 Task: Look for gluten-free products in the category "Frozen Baked Goods".
Action: Mouse moved to (24, 105)
Screenshot: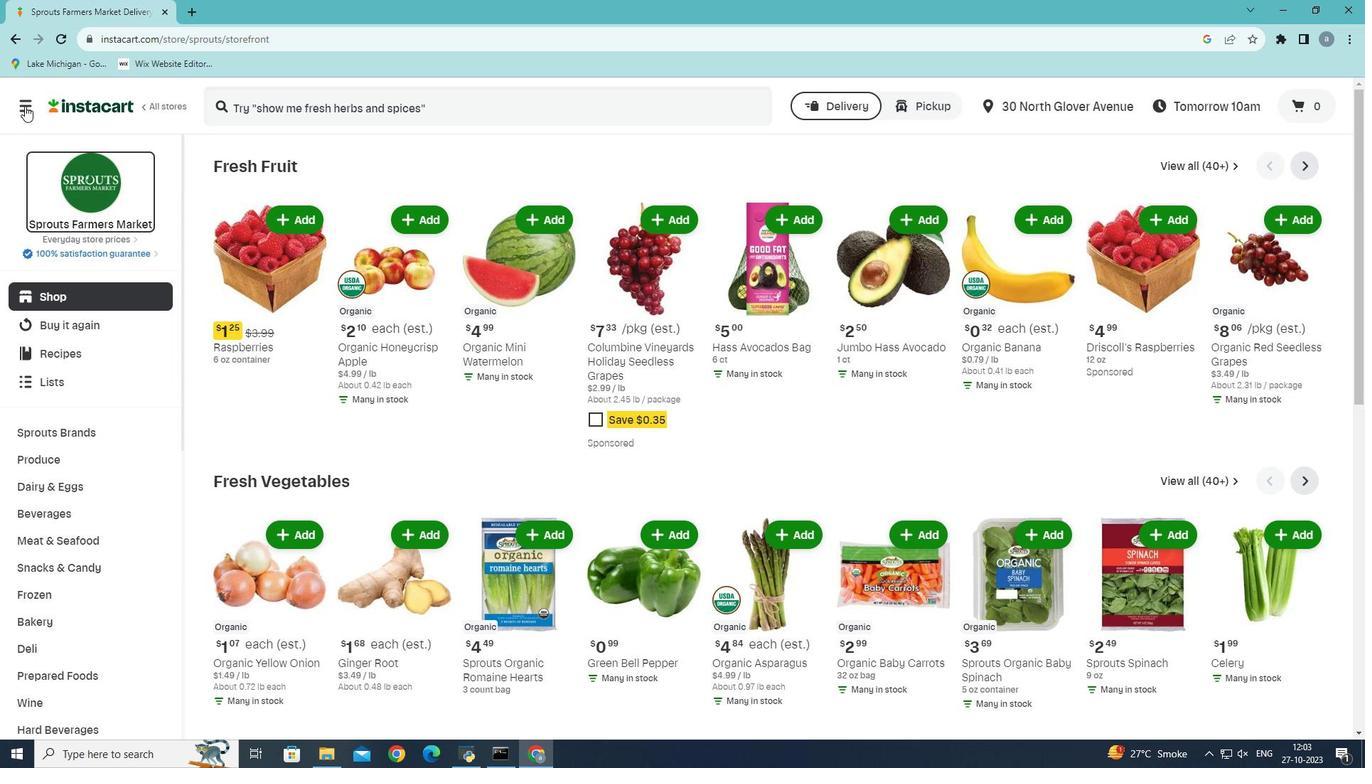 
Action: Mouse pressed left at (24, 105)
Screenshot: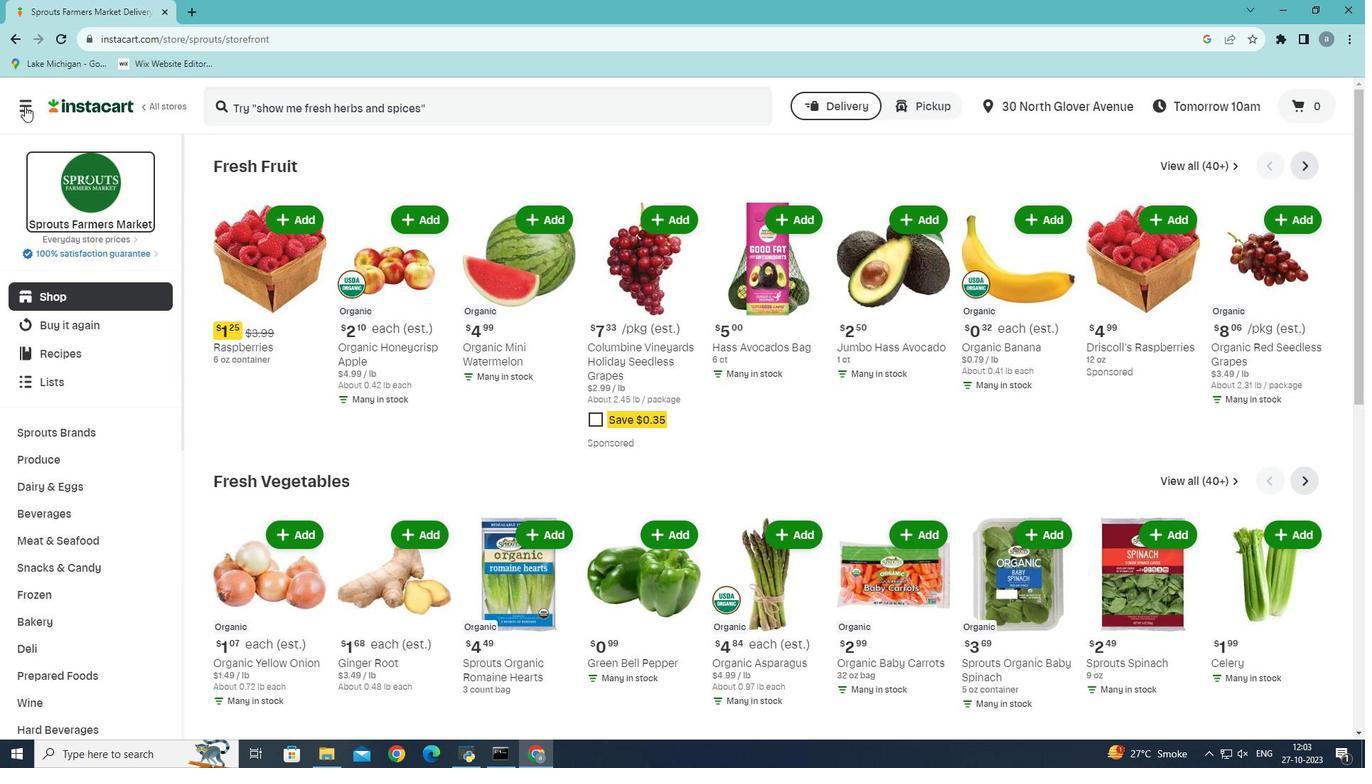 
Action: Mouse moved to (69, 411)
Screenshot: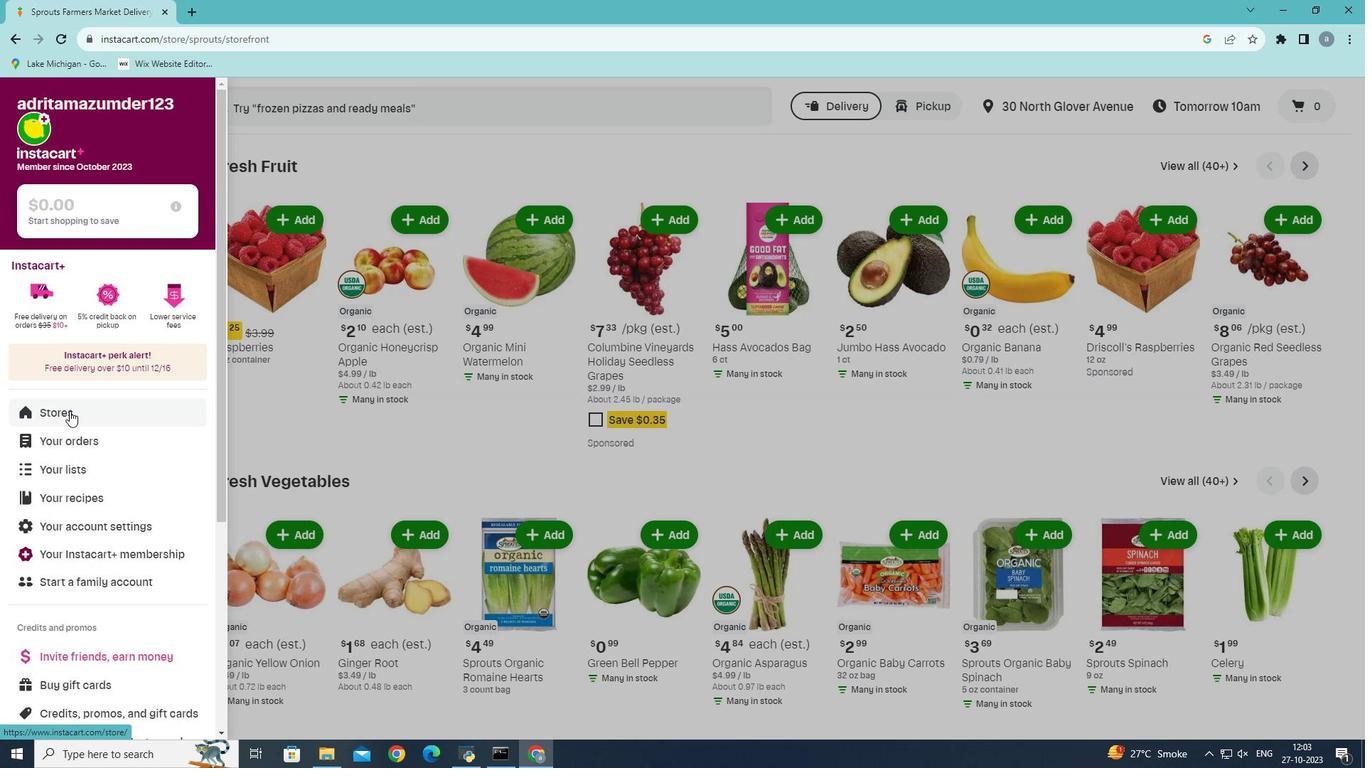 
Action: Mouse pressed left at (69, 411)
Screenshot: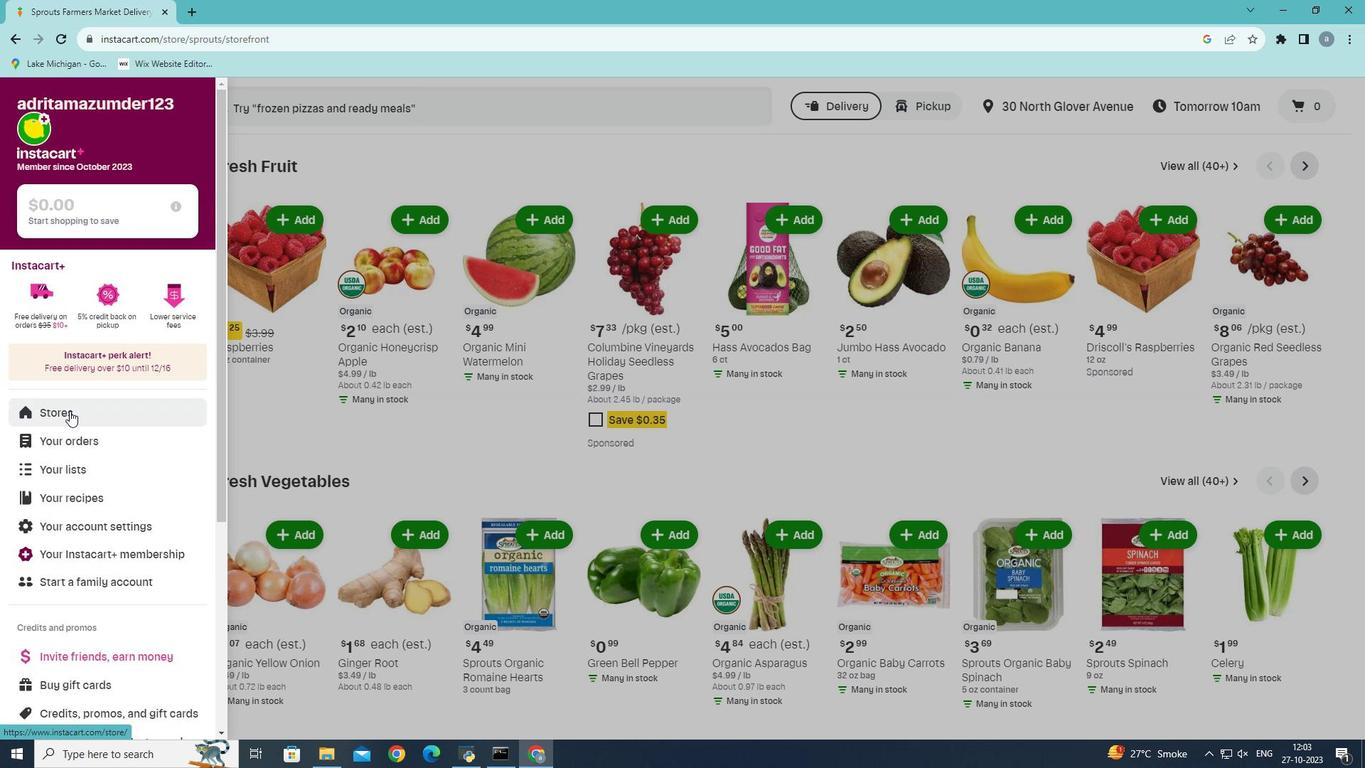 
Action: Mouse moved to (306, 131)
Screenshot: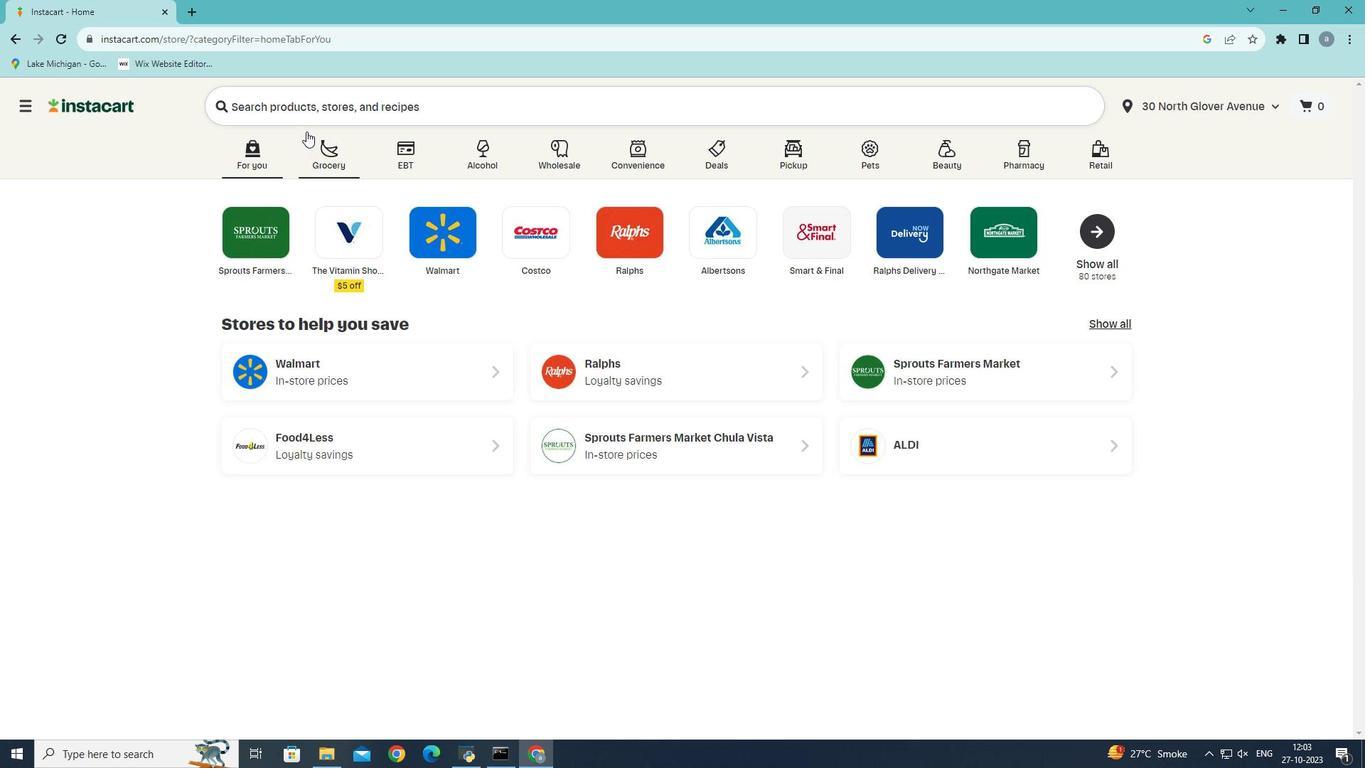 
Action: Mouse pressed left at (306, 131)
Screenshot: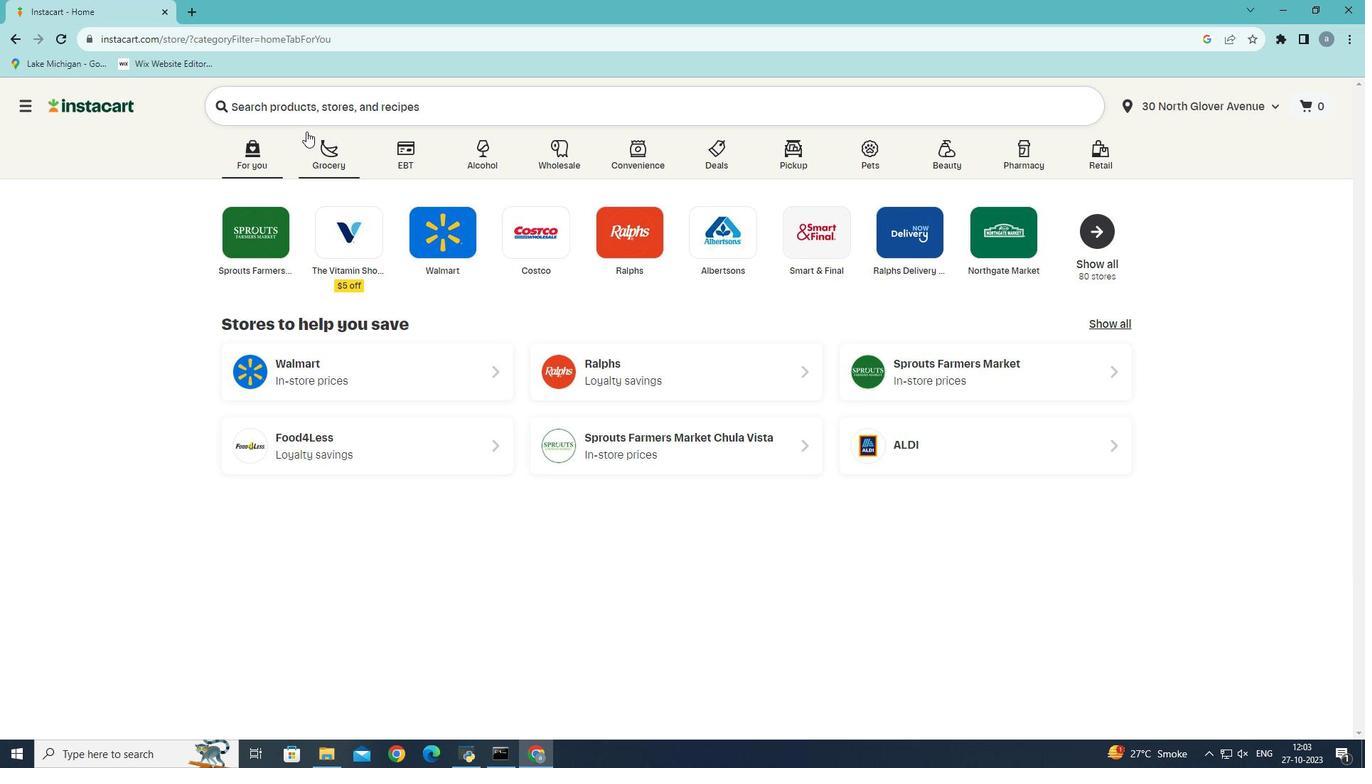 
Action: Mouse moved to (342, 163)
Screenshot: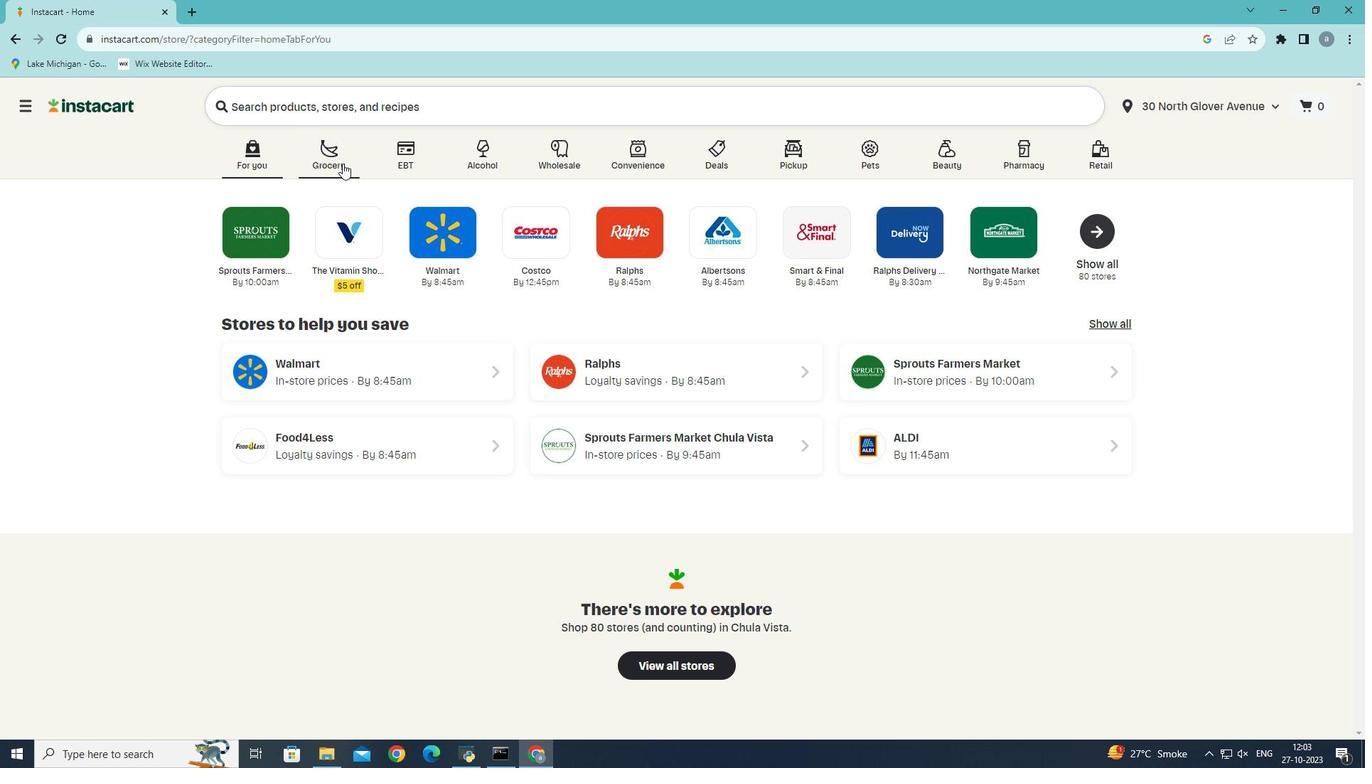 
Action: Mouse pressed left at (342, 163)
Screenshot: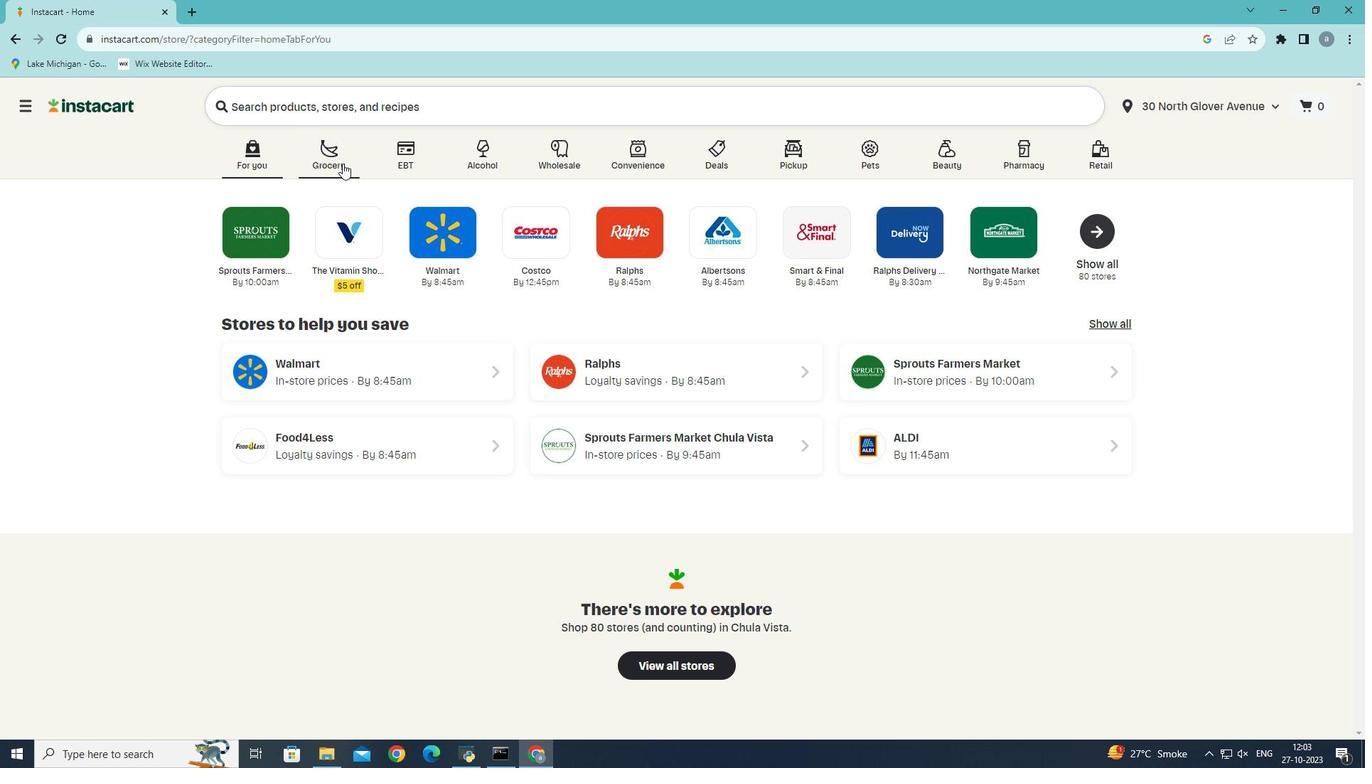 
Action: Mouse moved to (329, 448)
Screenshot: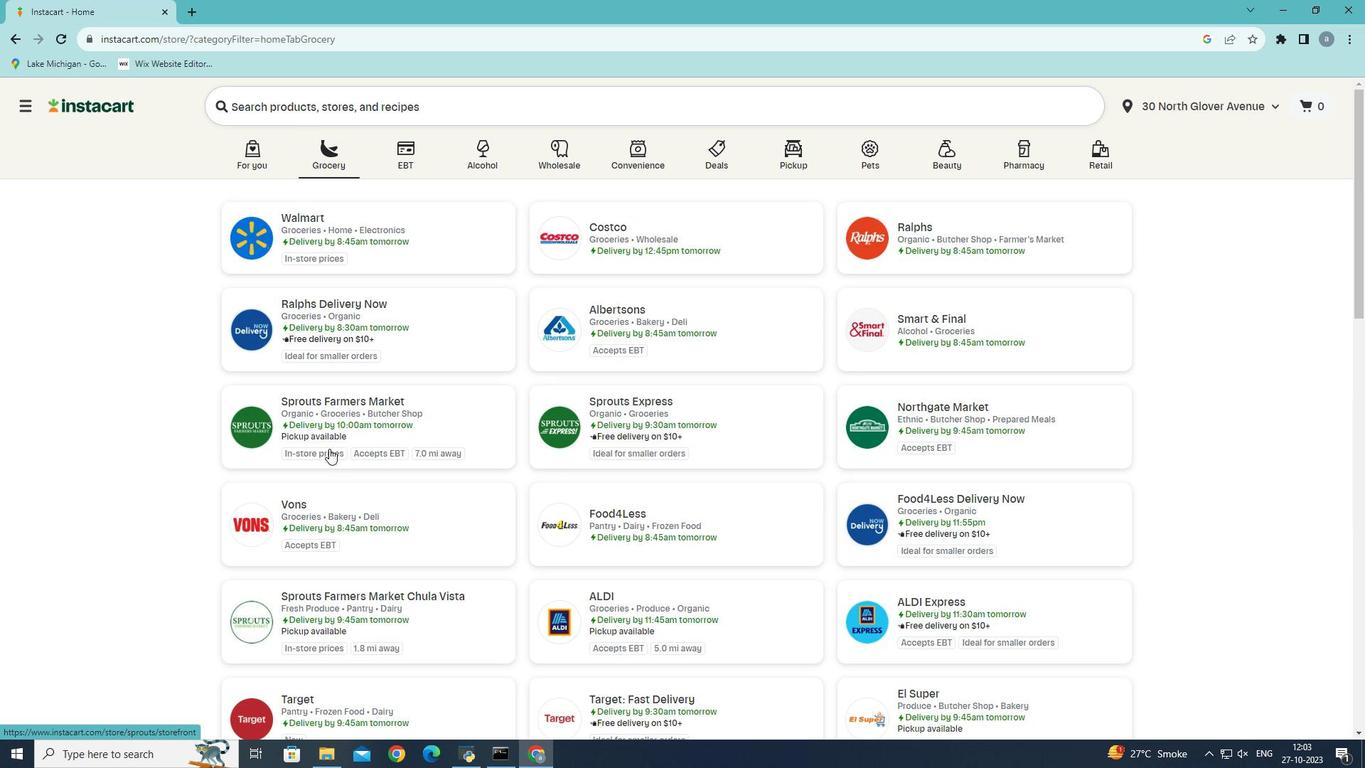 
Action: Mouse pressed left at (329, 448)
Screenshot: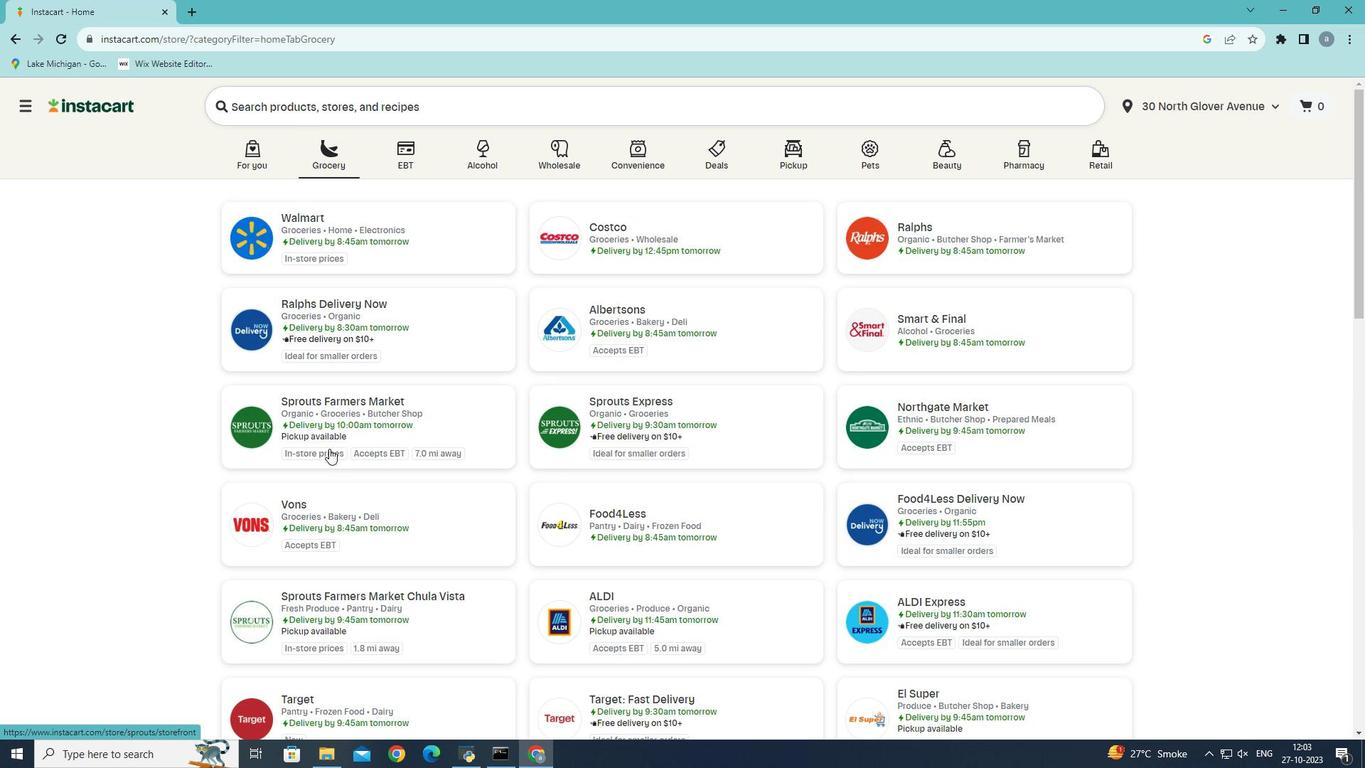 
Action: Mouse moved to (49, 625)
Screenshot: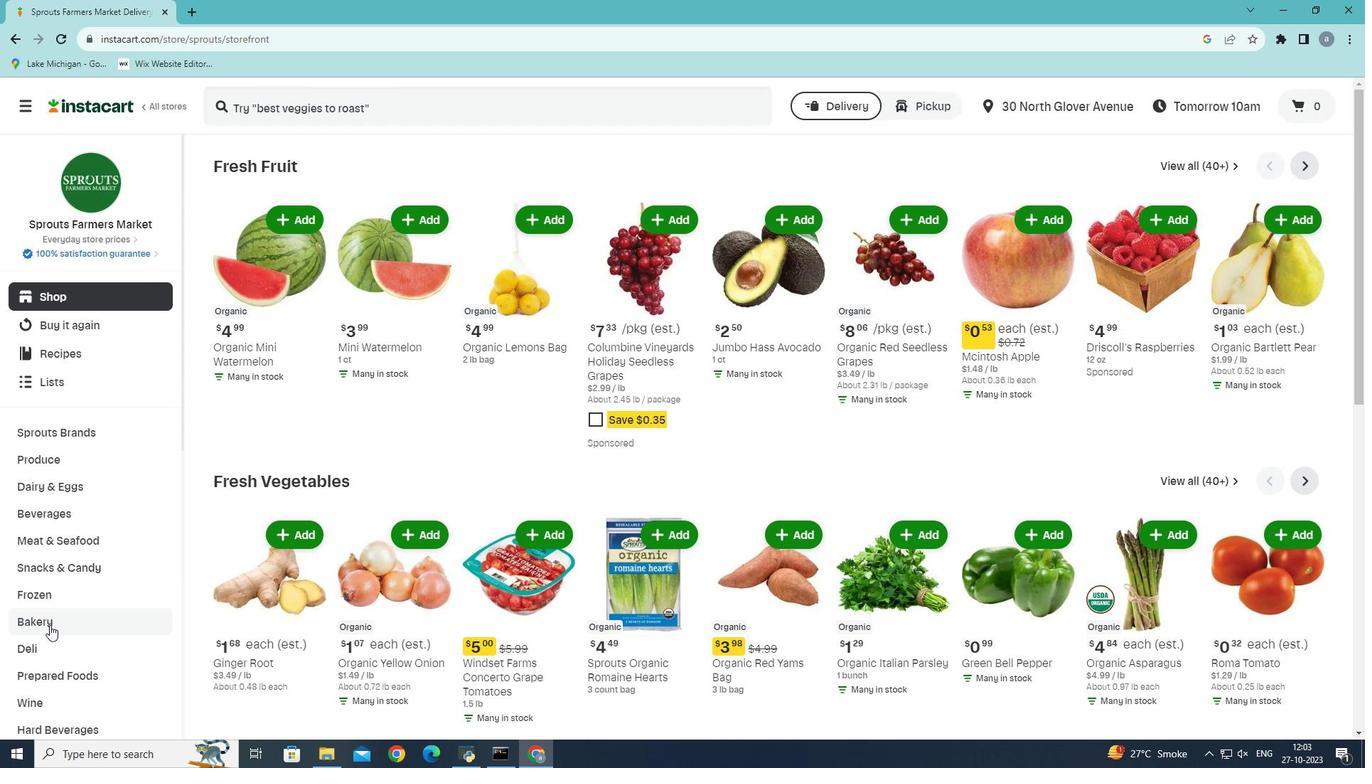 
Action: Mouse pressed left at (49, 625)
Screenshot: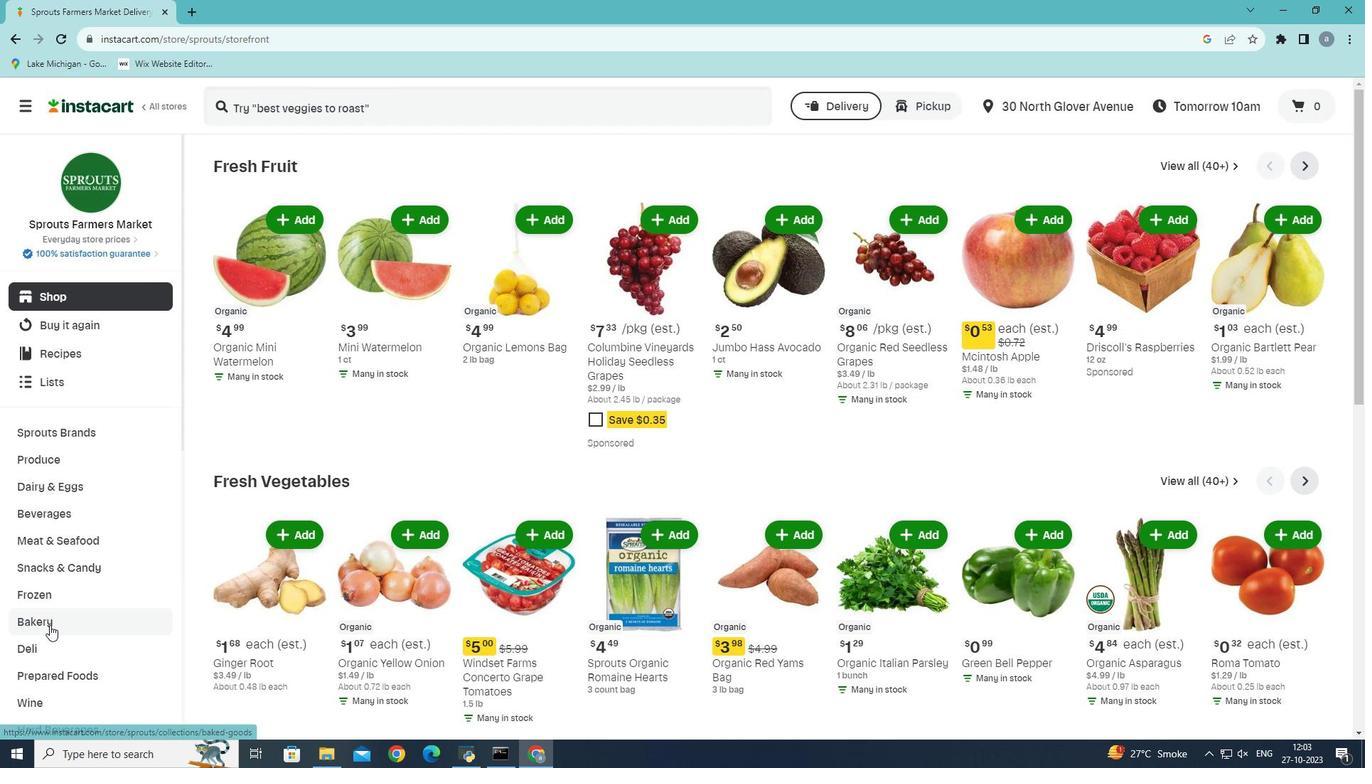 
Action: Mouse moved to (1201, 197)
Screenshot: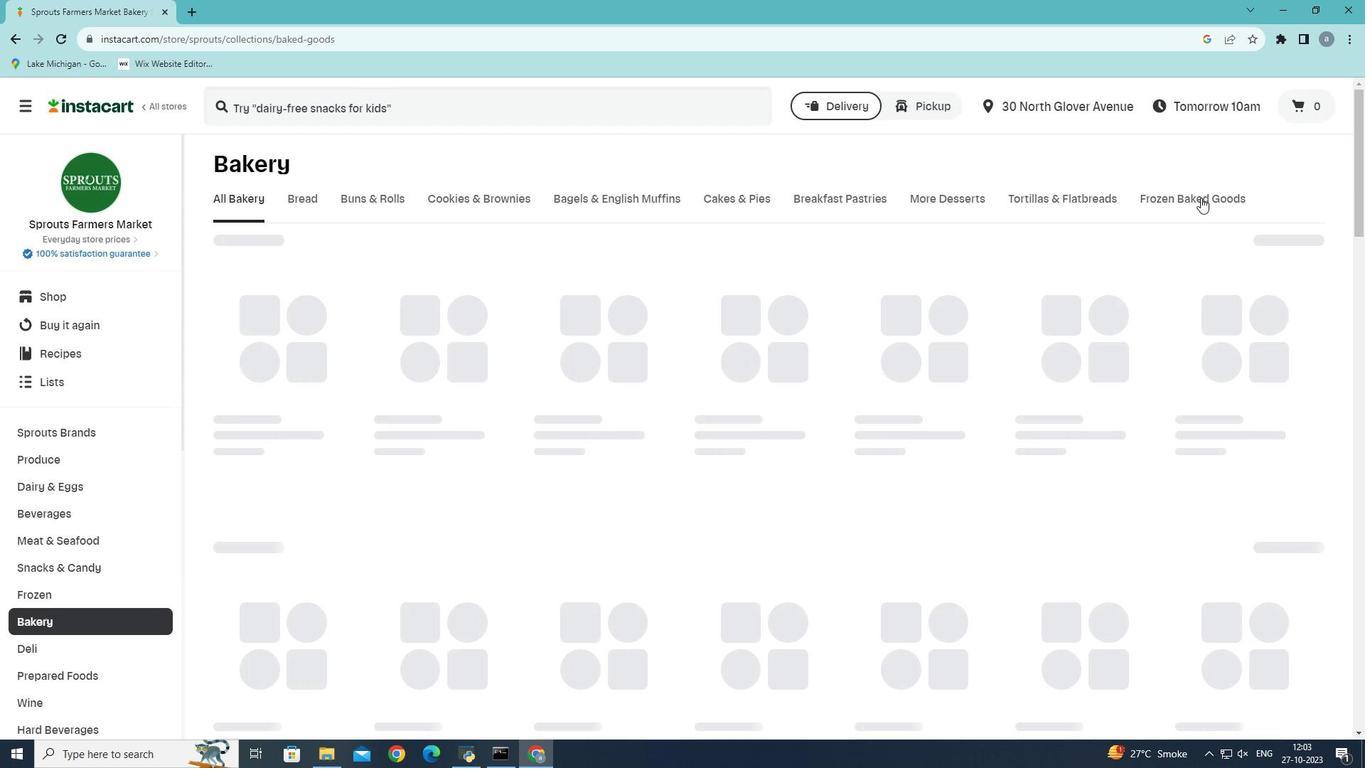 
Action: Mouse pressed left at (1201, 197)
Screenshot: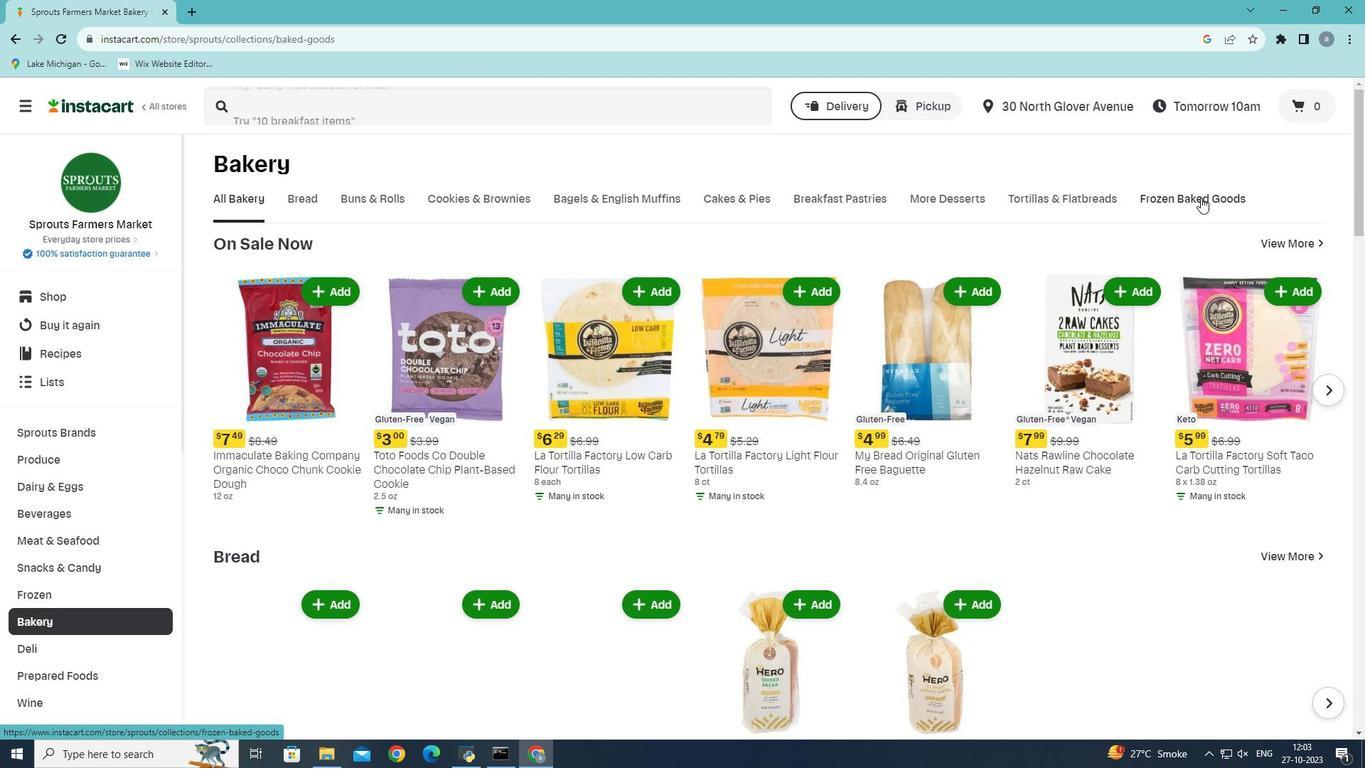 
Action: Mouse moved to (486, 316)
Screenshot: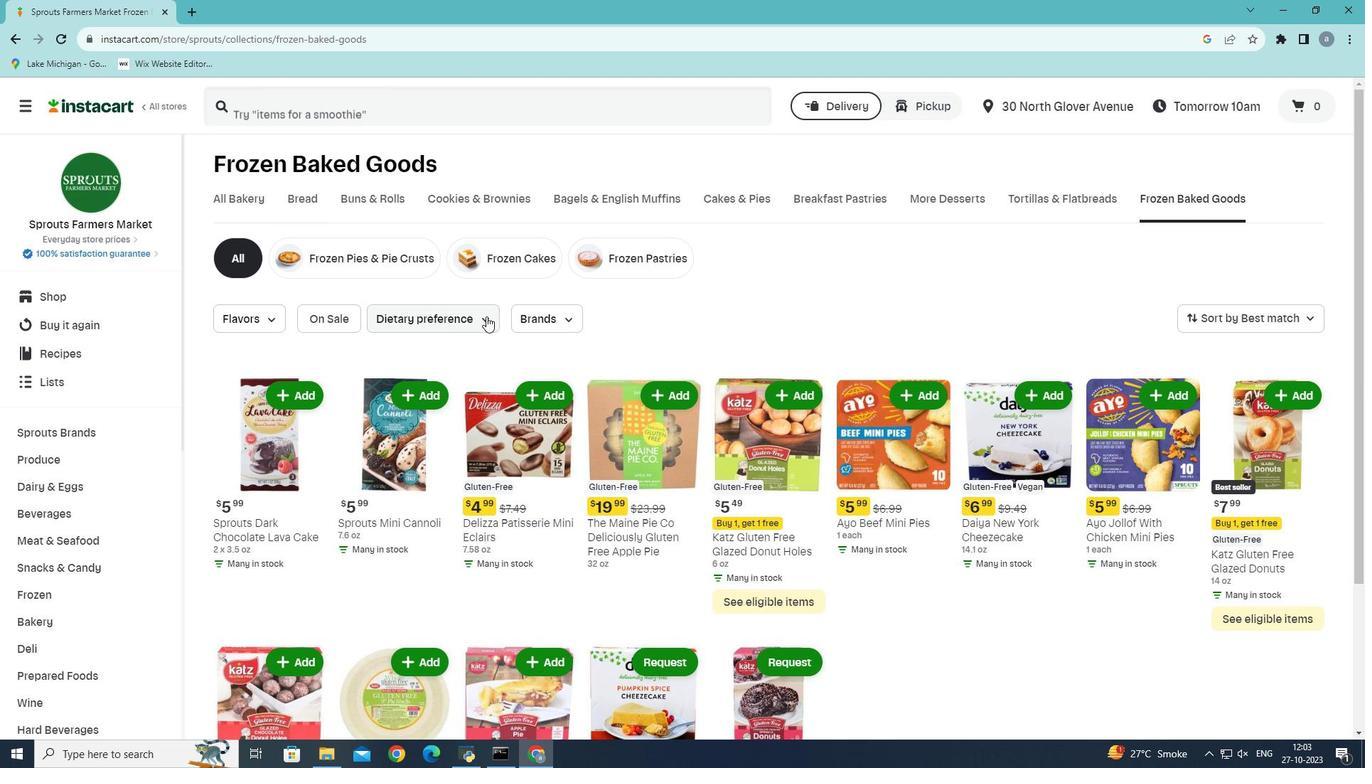 
Action: Mouse pressed left at (486, 316)
Screenshot: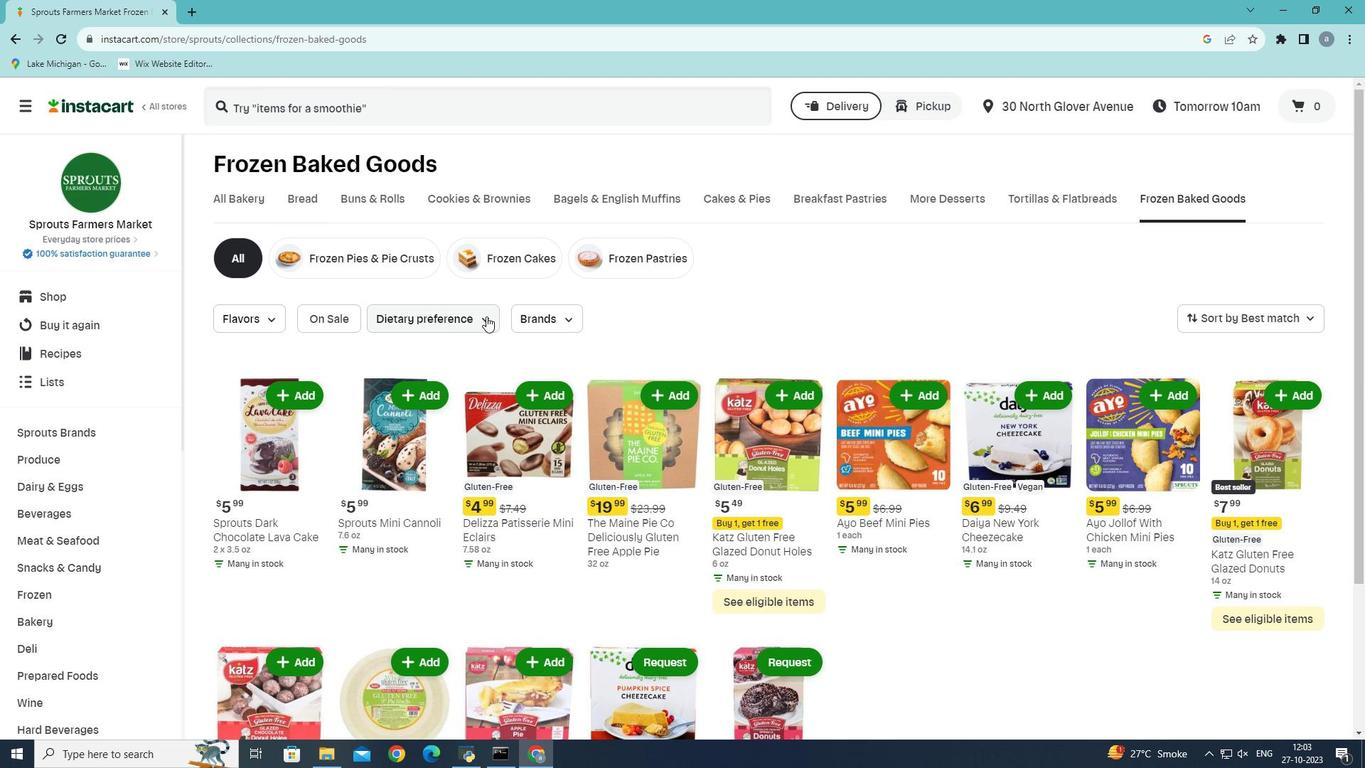 
Action: Mouse moved to (391, 361)
Screenshot: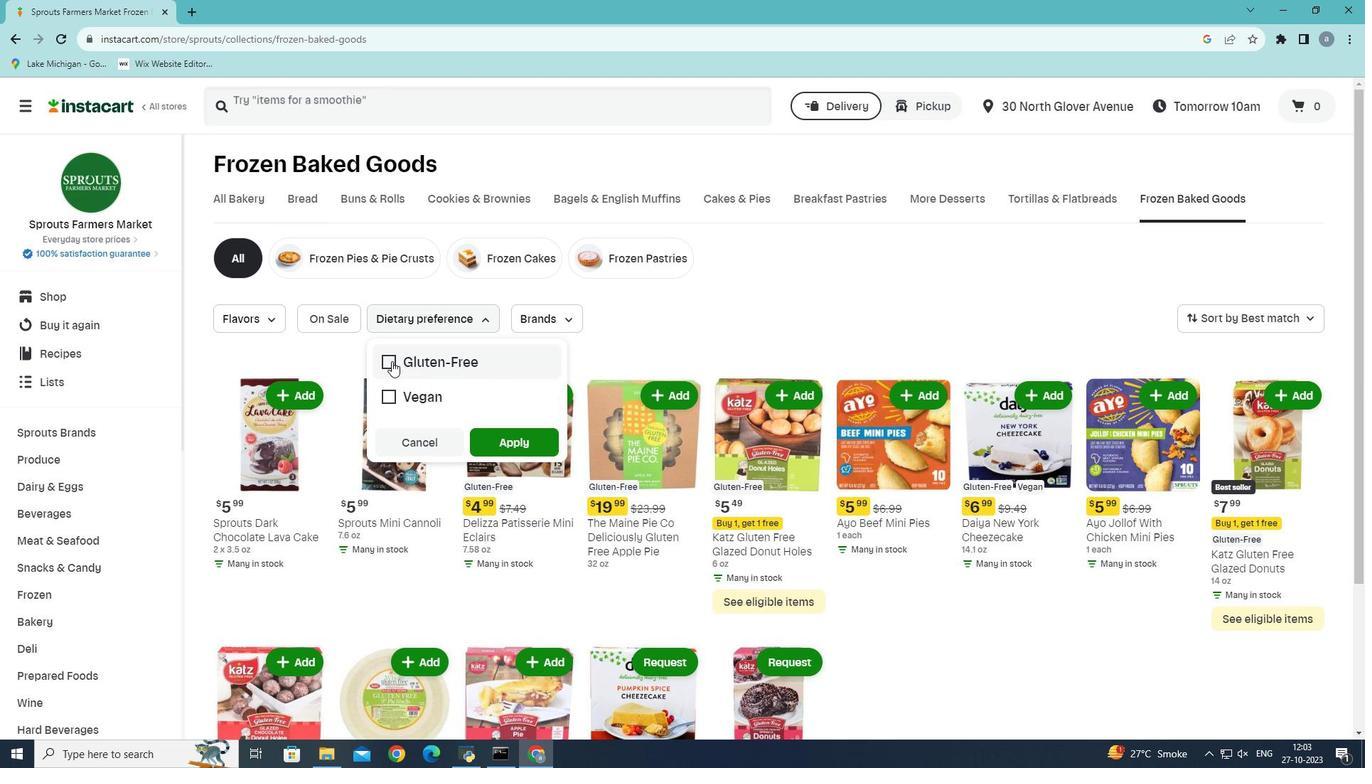 
Action: Mouse pressed left at (391, 361)
Screenshot: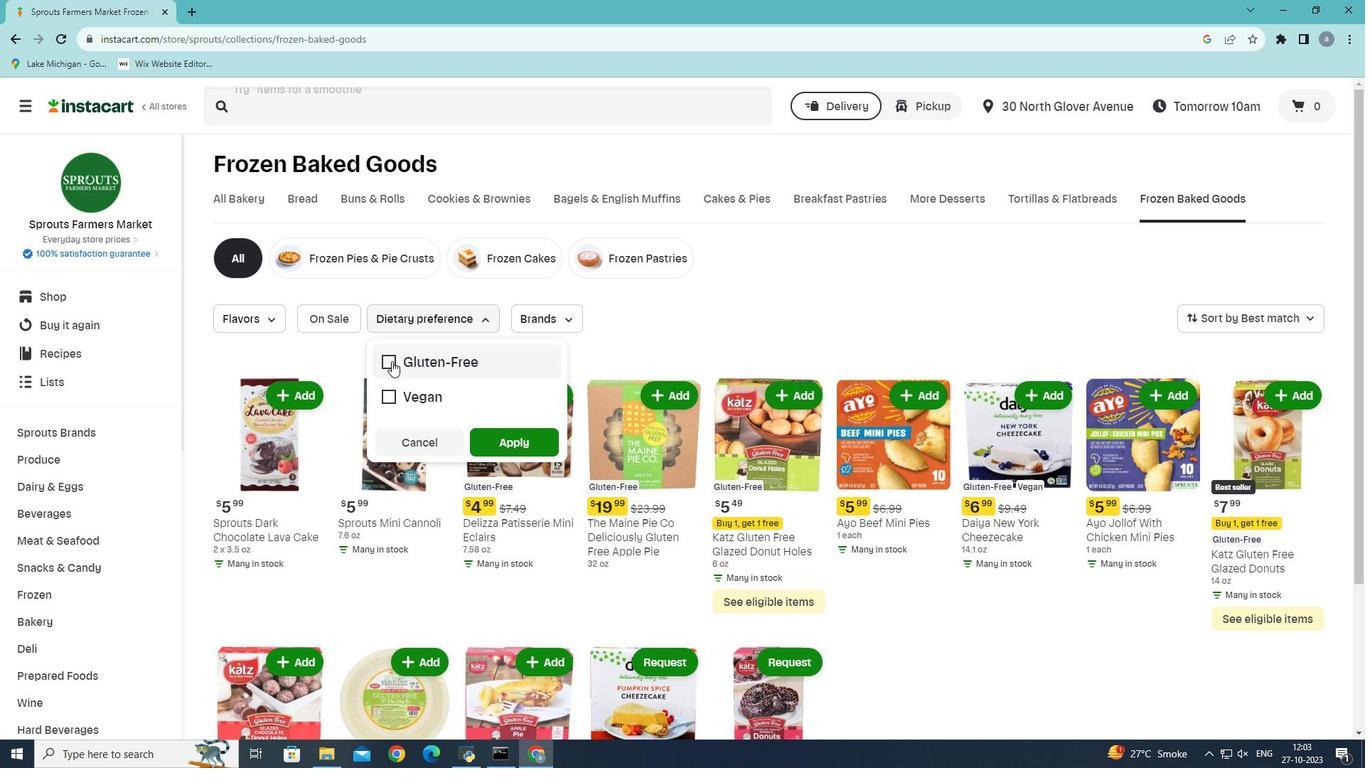 
Action: Mouse moved to (519, 443)
Screenshot: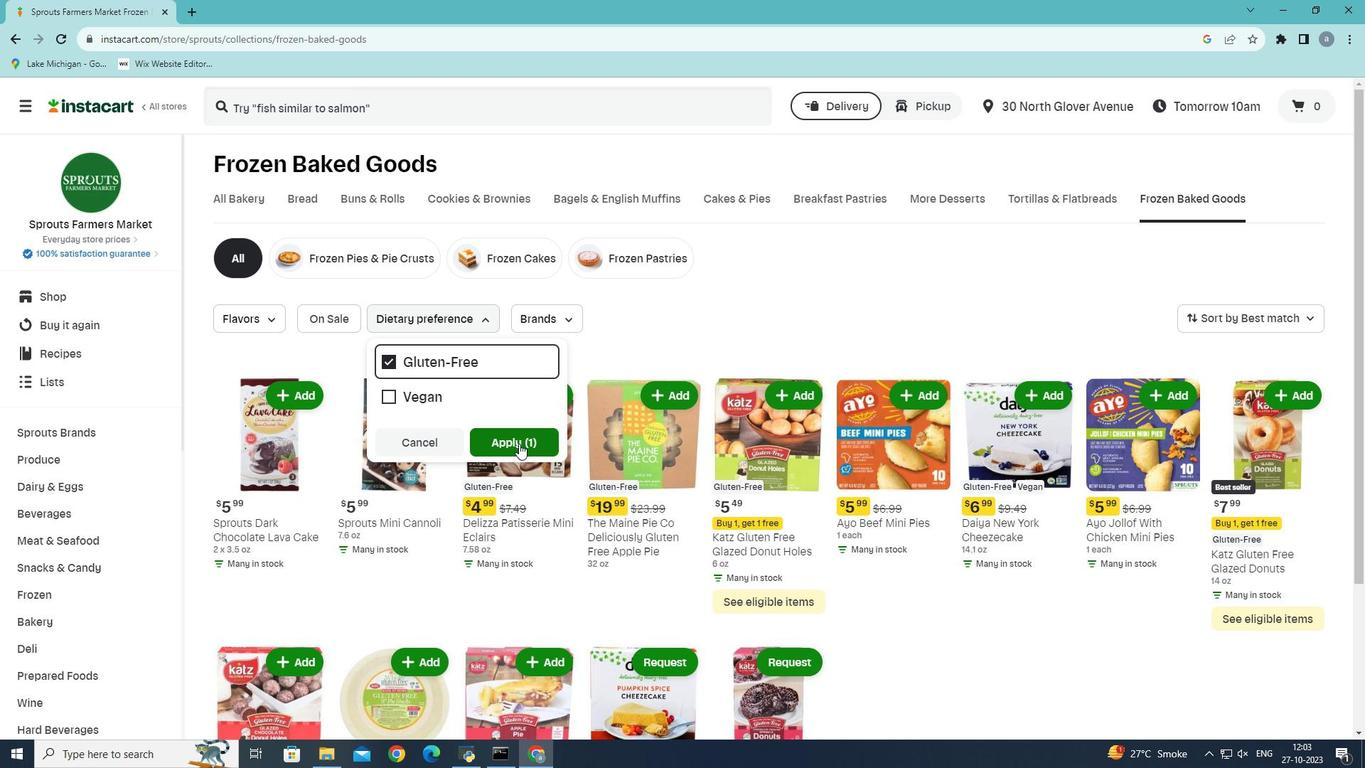
Action: Mouse pressed left at (519, 443)
Screenshot: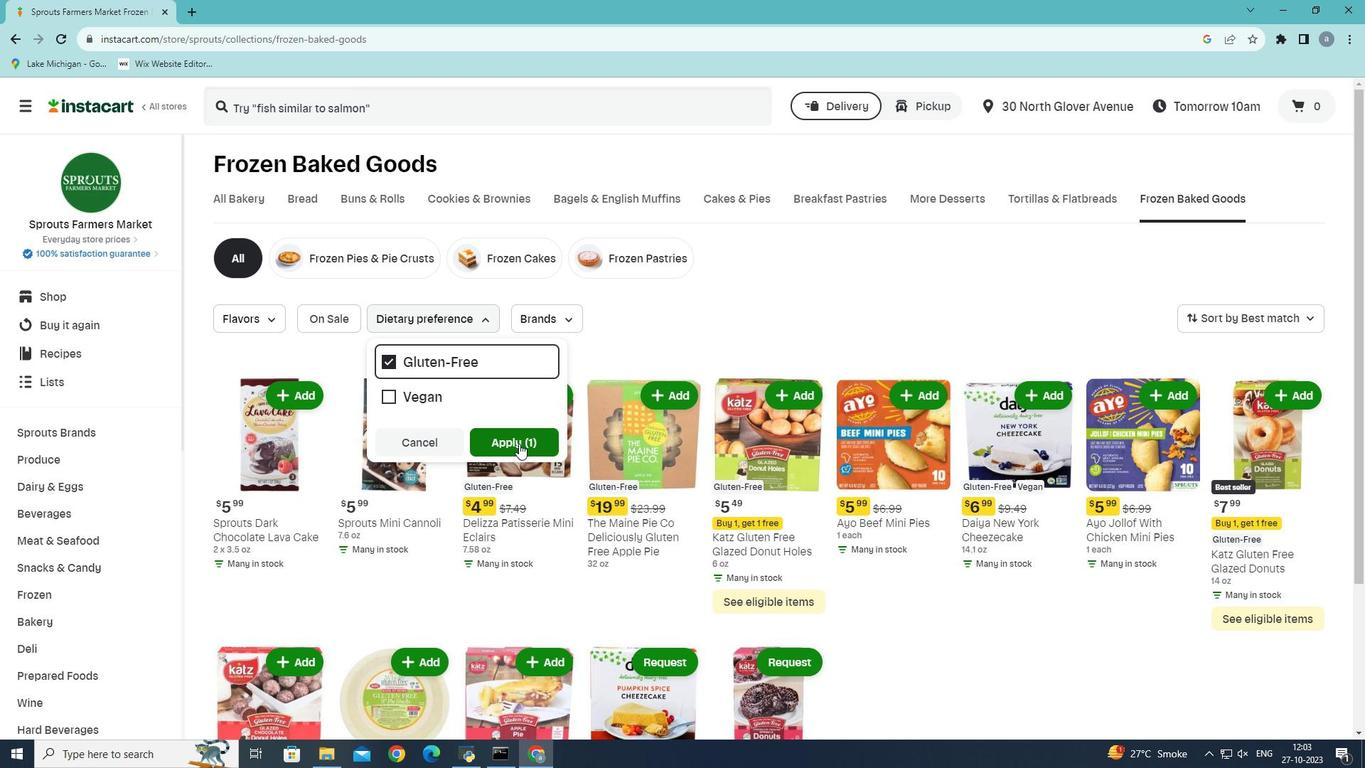 
Action: Mouse moved to (522, 435)
Screenshot: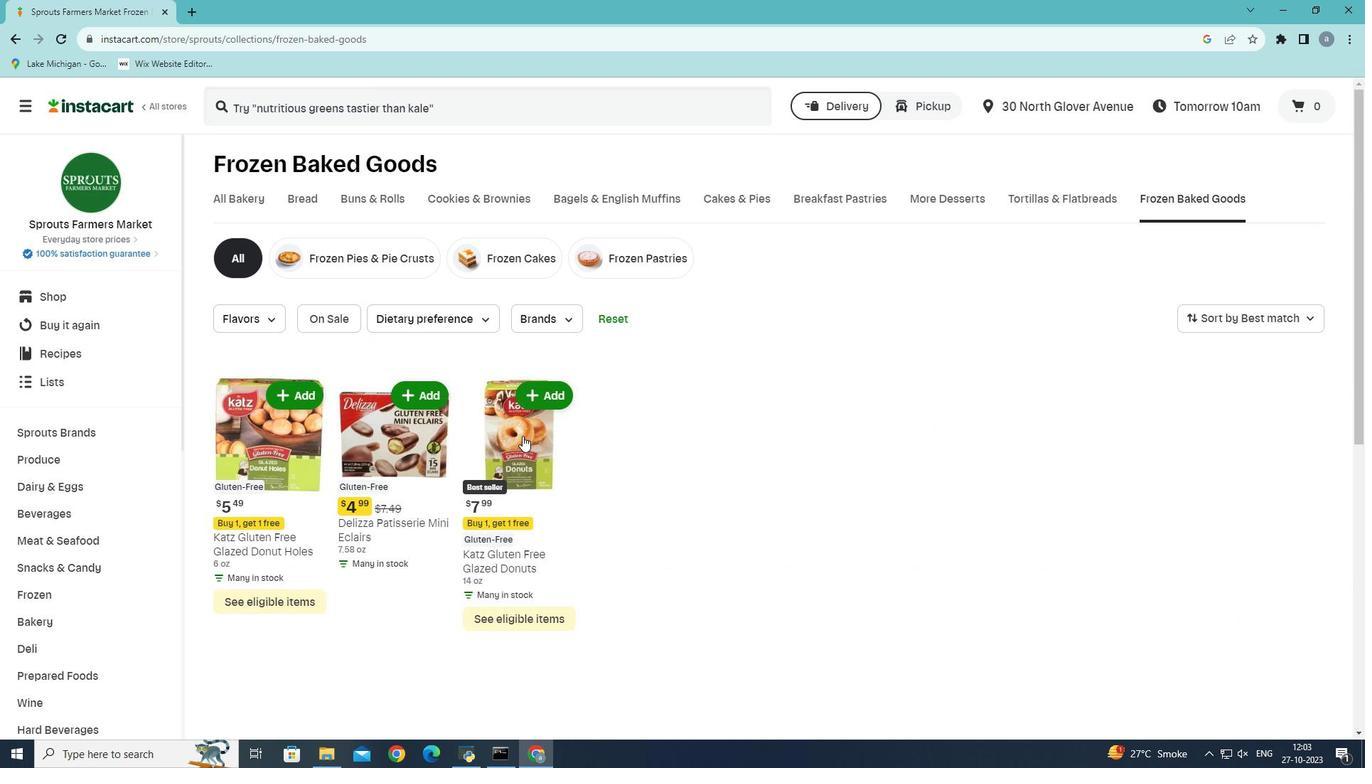 
